 Task: Set the spectrometer peak height to 2.
Action: Mouse moved to (126, 20)
Screenshot: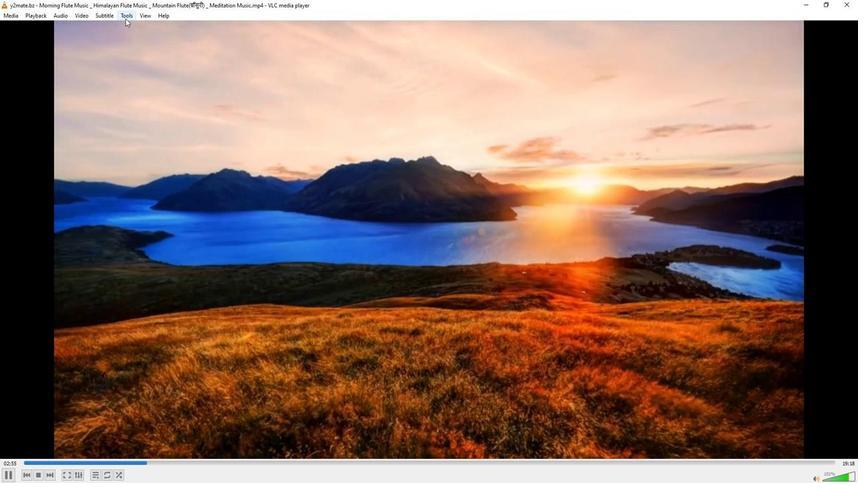 
Action: Mouse pressed left at (126, 20)
Screenshot: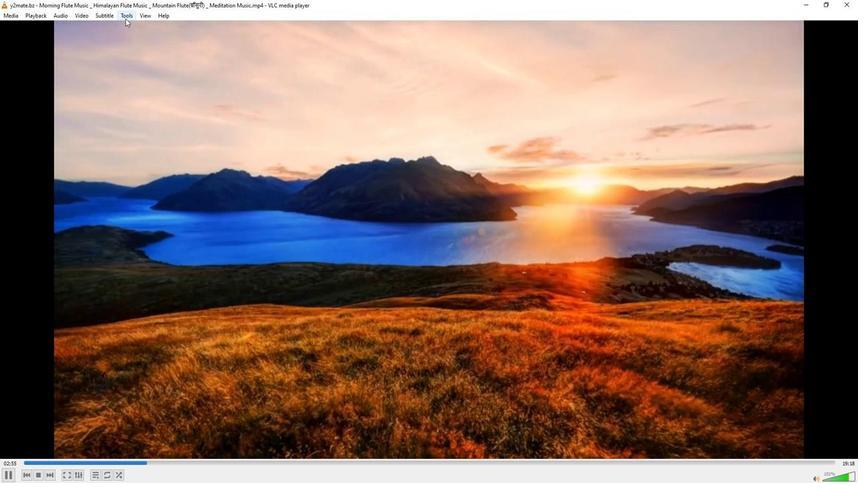 
Action: Mouse moved to (134, 124)
Screenshot: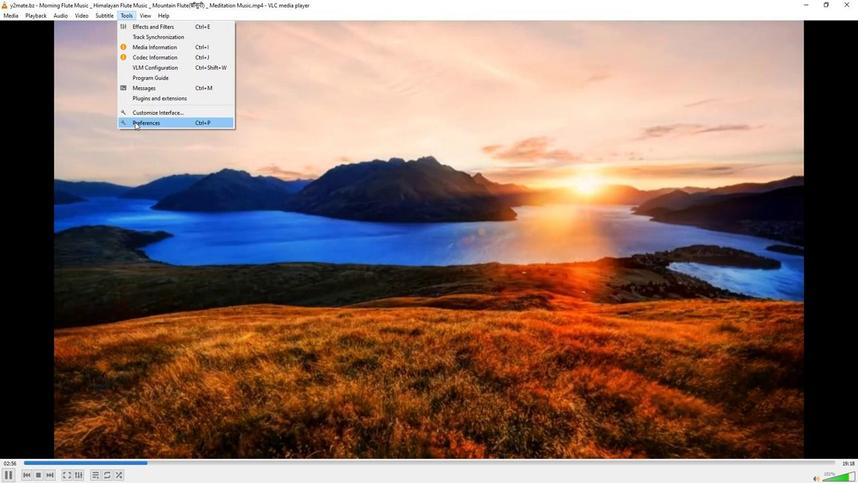 
Action: Mouse pressed left at (134, 124)
Screenshot: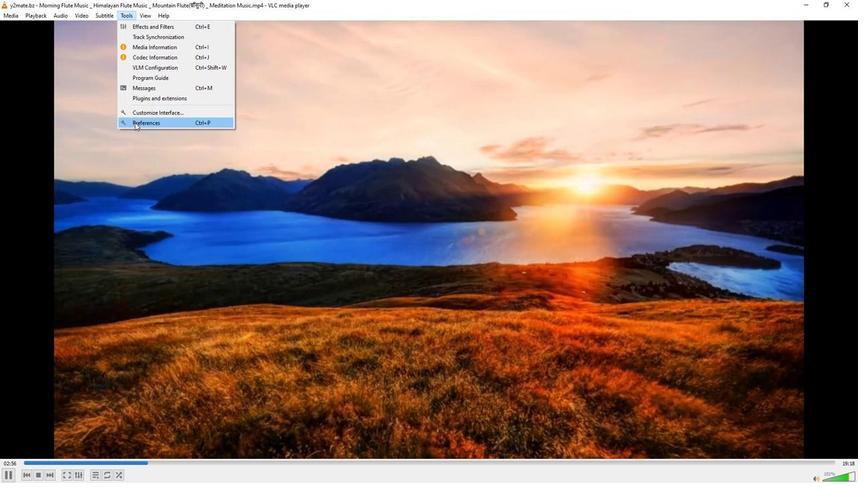 
Action: Mouse moved to (280, 395)
Screenshot: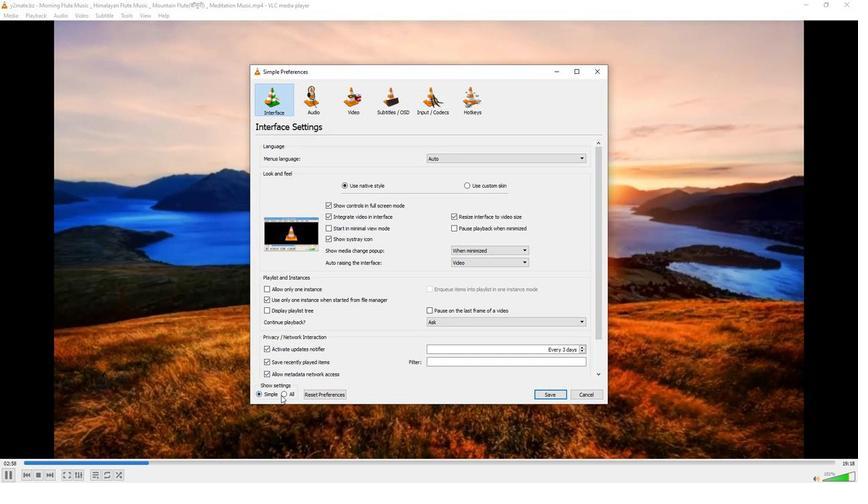 
Action: Mouse pressed left at (280, 395)
Screenshot: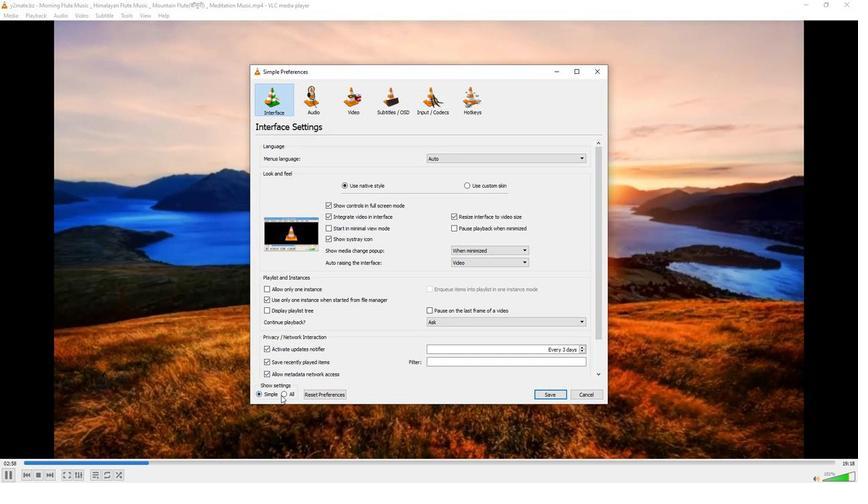 
Action: Mouse moved to (267, 218)
Screenshot: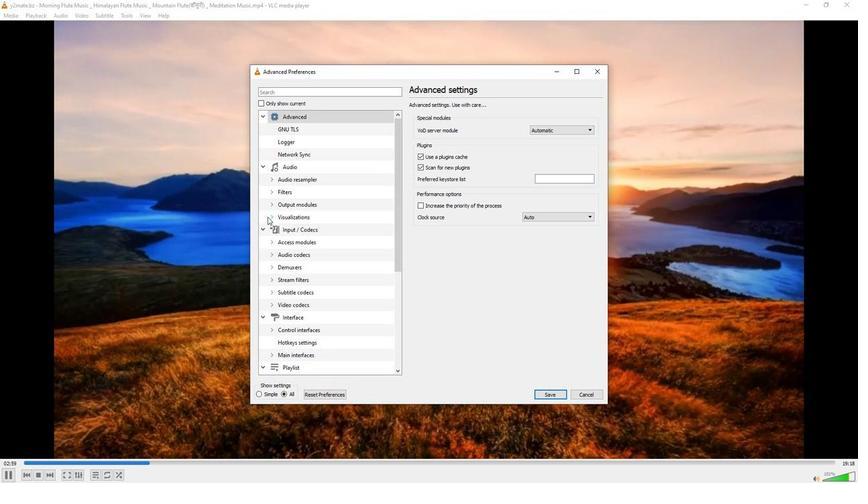 
Action: Mouse pressed left at (267, 218)
Screenshot: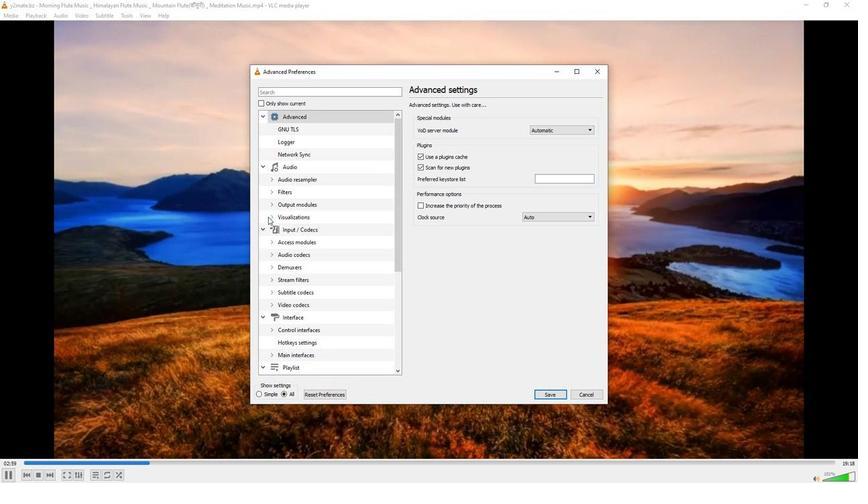 
Action: Mouse moved to (293, 269)
Screenshot: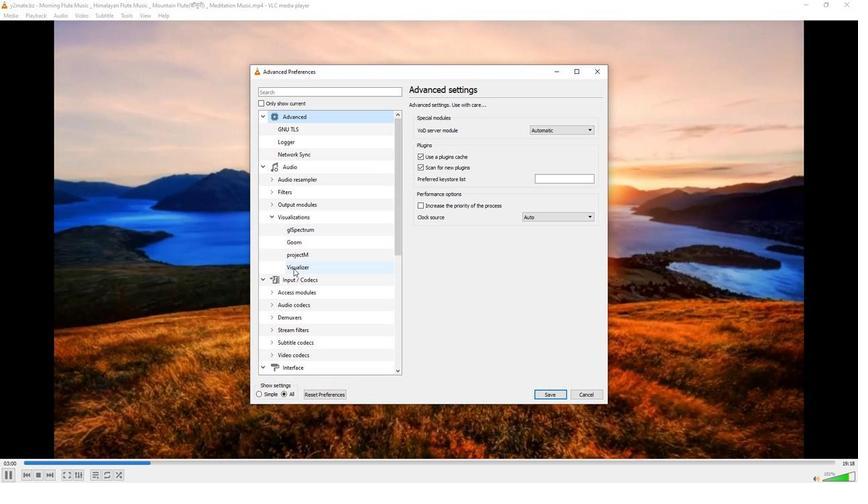 
Action: Mouse pressed left at (293, 269)
Screenshot: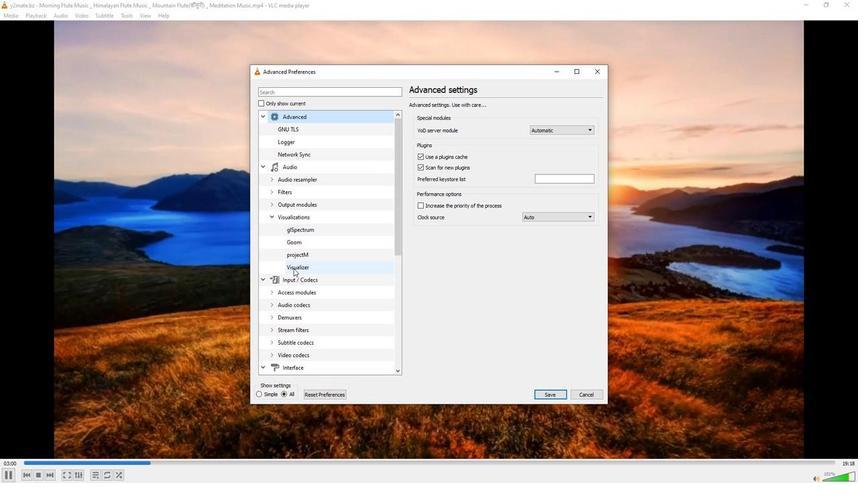 
Action: Mouse moved to (580, 370)
Screenshot: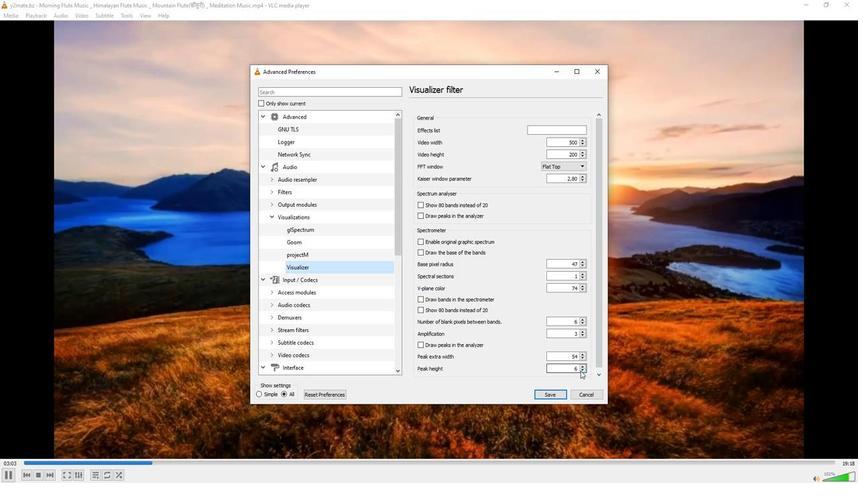 
Action: Mouse pressed left at (580, 370)
Screenshot: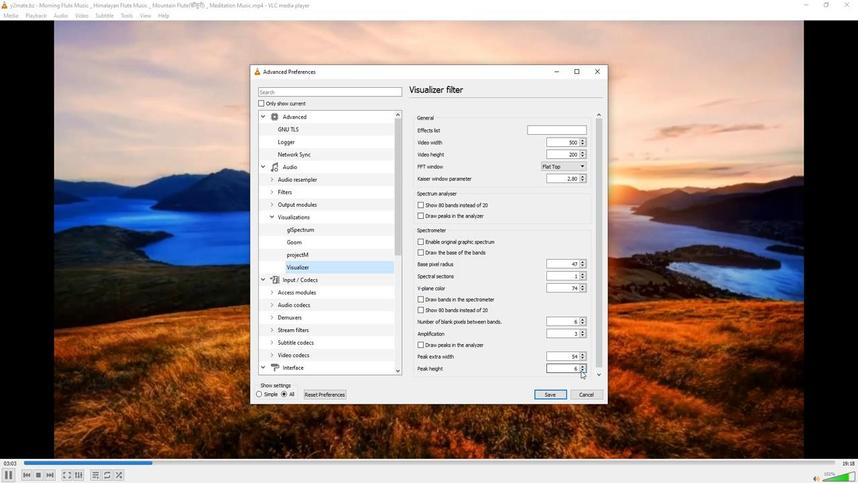 
Action: Mouse pressed left at (580, 370)
Screenshot: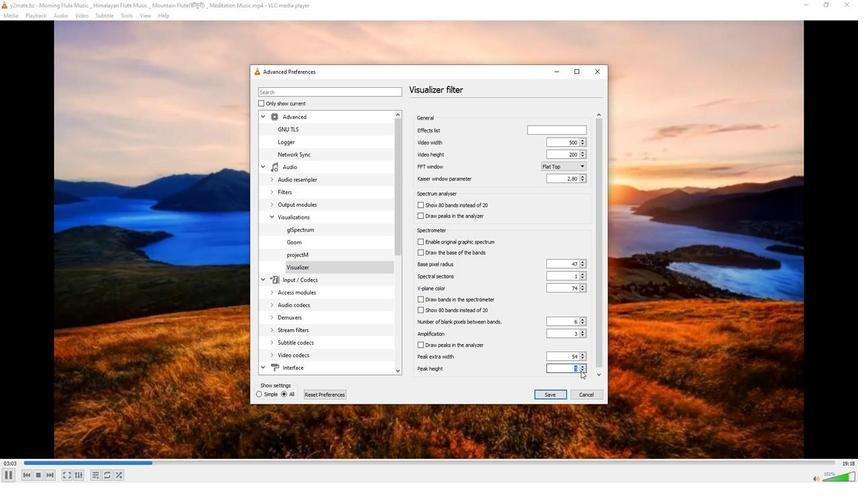 
Action: Mouse pressed left at (580, 370)
Screenshot: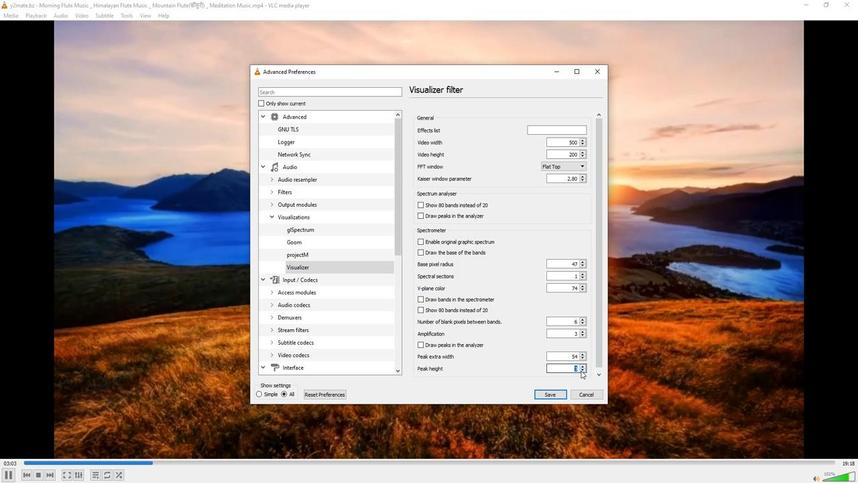 
Action: Mouse pressed left at (580, 370)
Screenshot: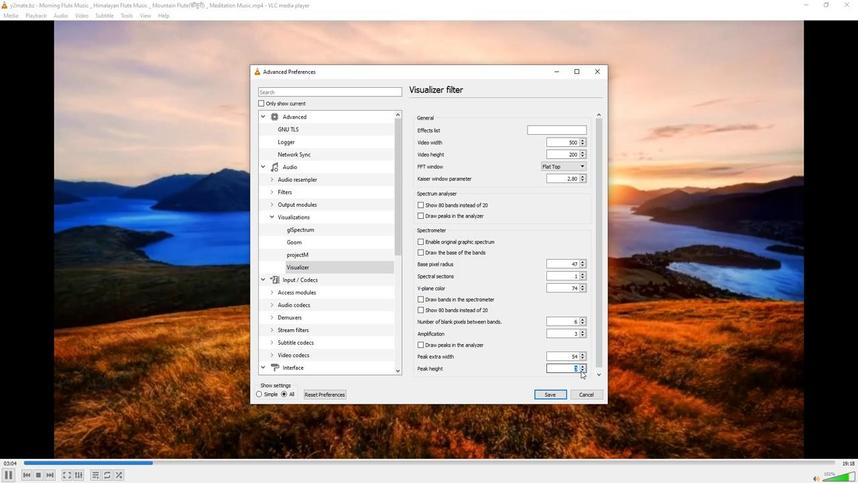 
Action: Mouse moved to (589, 364)
Screenshot: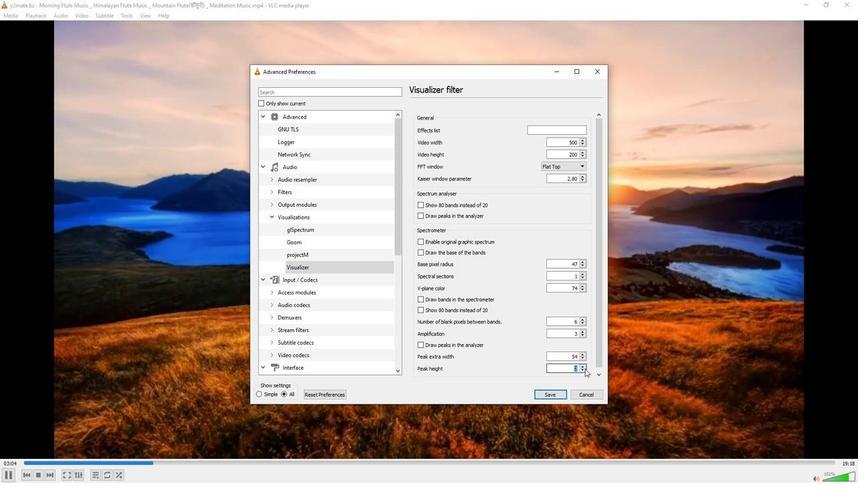 
Action: Mouse pressed left at (589, 364)
Screenshot: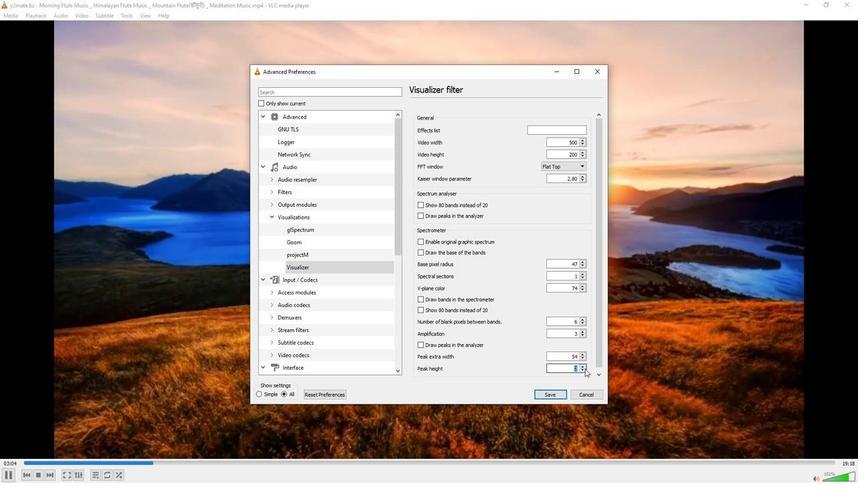 
